 Task: Open a blank sheet, save the file as landing page.docx Insert a table '2 by 1' In first column, add headers, 'Snacks, Vegetables'. Change table style to  Purple
Action: Mouse moved to (257, 175)
Screenshot: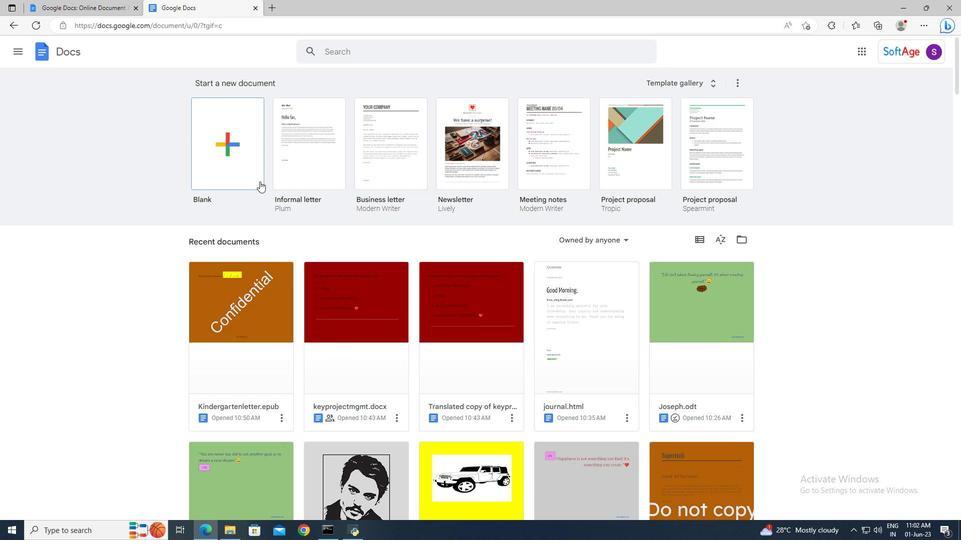 
Action: Mouse pressed left at (257, 175)
Screenshot: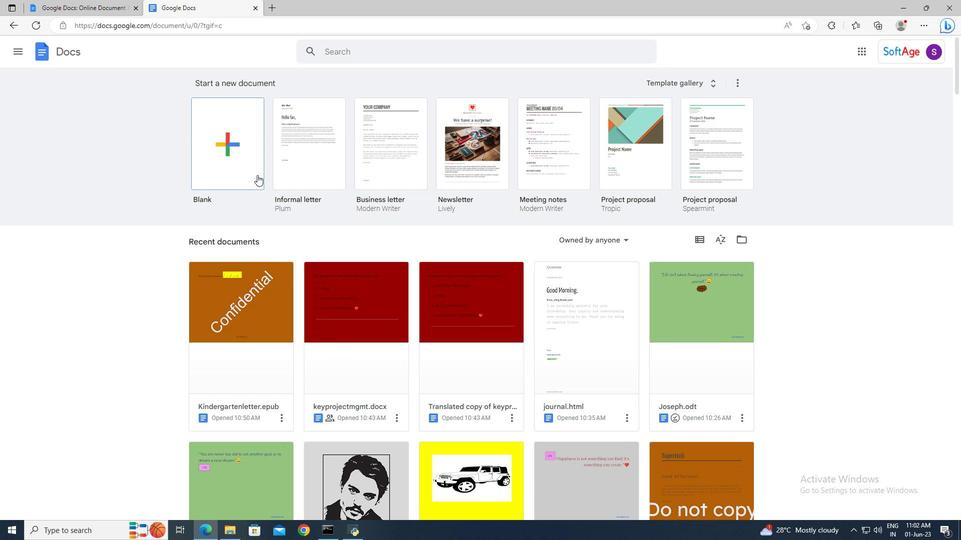 
Action: Mouse moved to (103, 43)
Screenshot: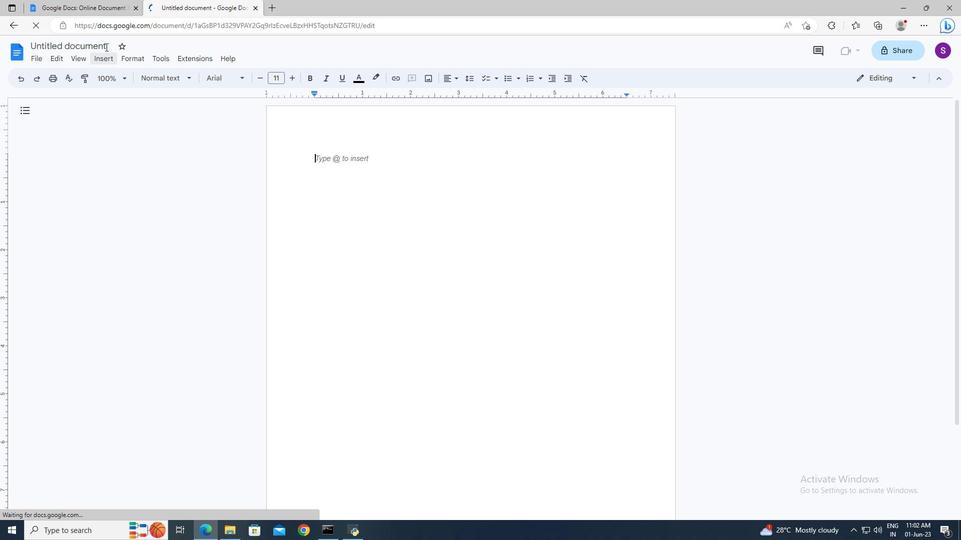 
Action: Mouse pressed left at (103, 43)
Screenshot: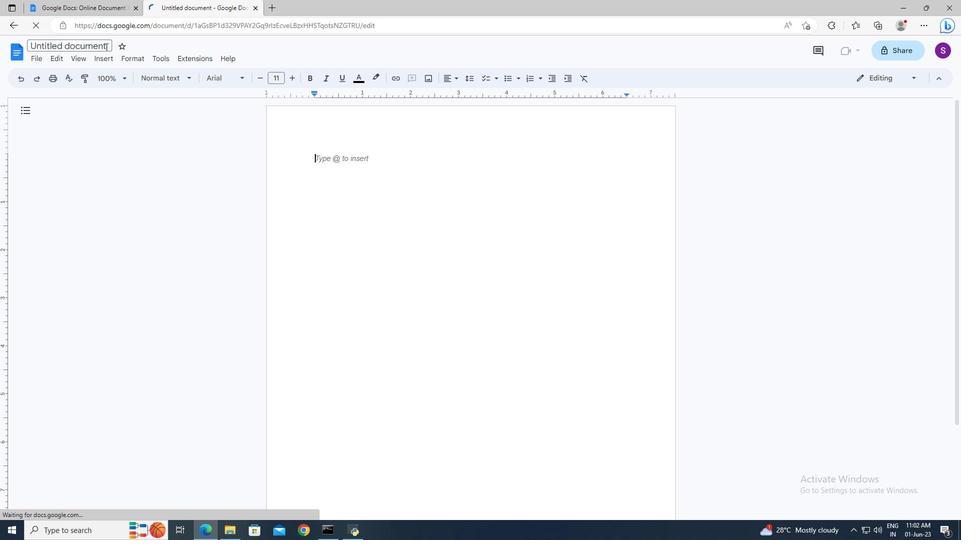 
Action: Key pressed <Key.delete>landing<Key.space>page.docx<Key.enter>
Screenshot: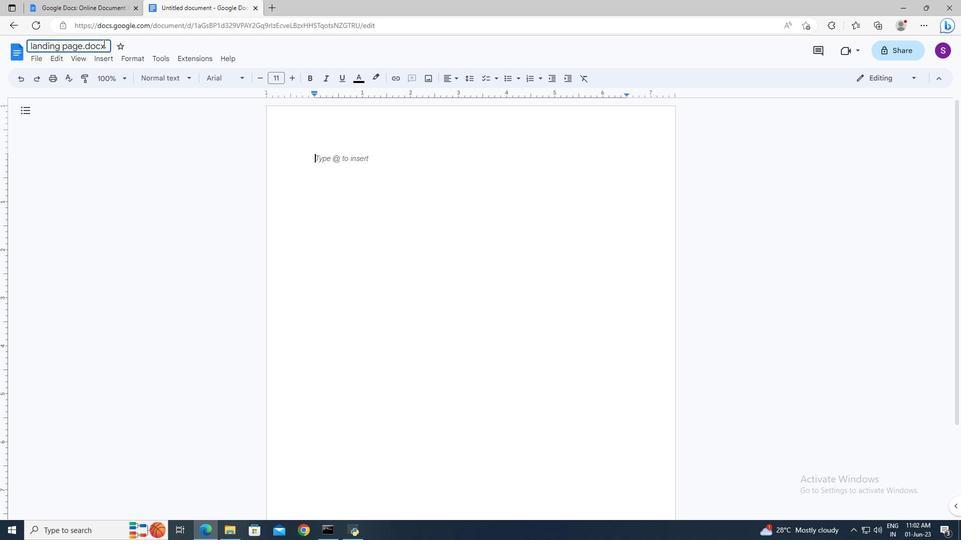 
Action: Mouse moved to (113, 58)
Screenshot: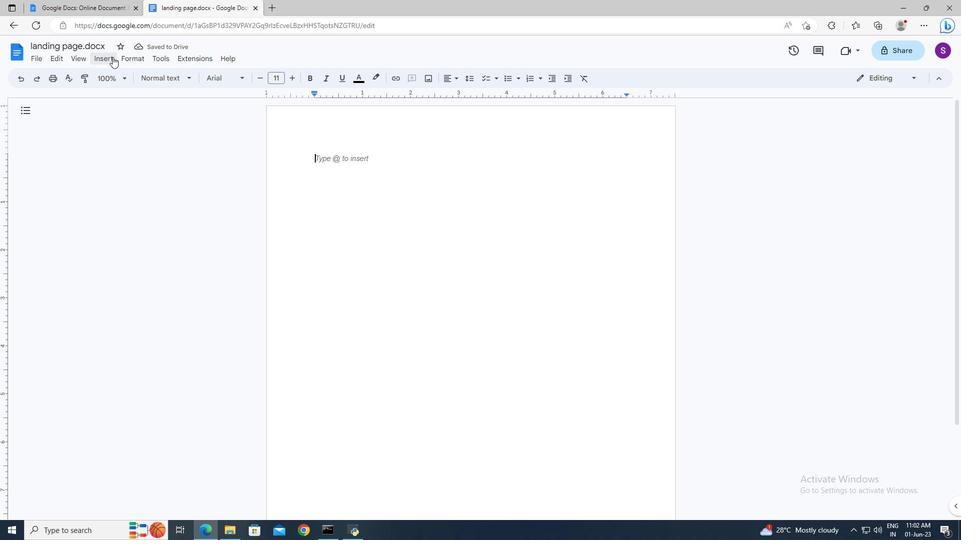 
Action: Mouse pressed left at (113, 58)
Screenshot: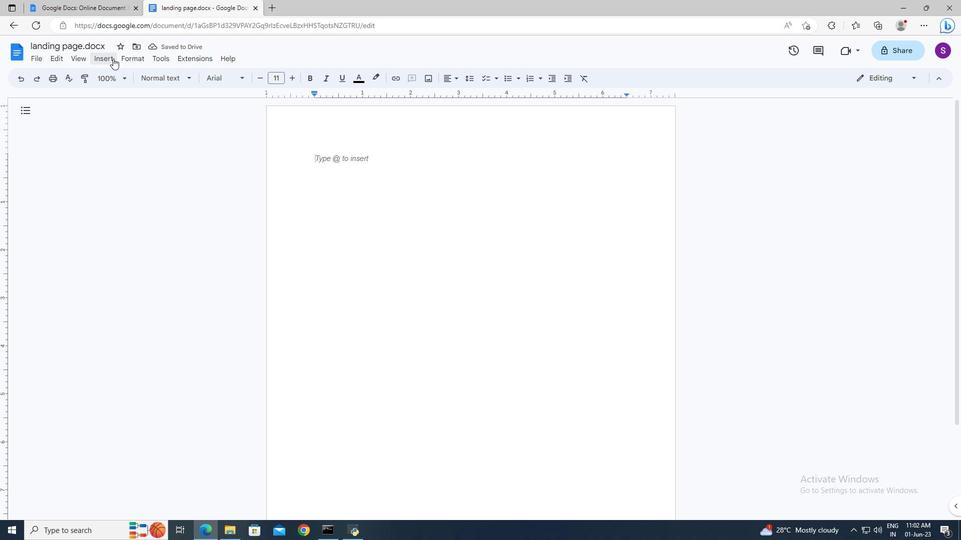 
Action: Mouse moved to (264, 116)
Screenshot: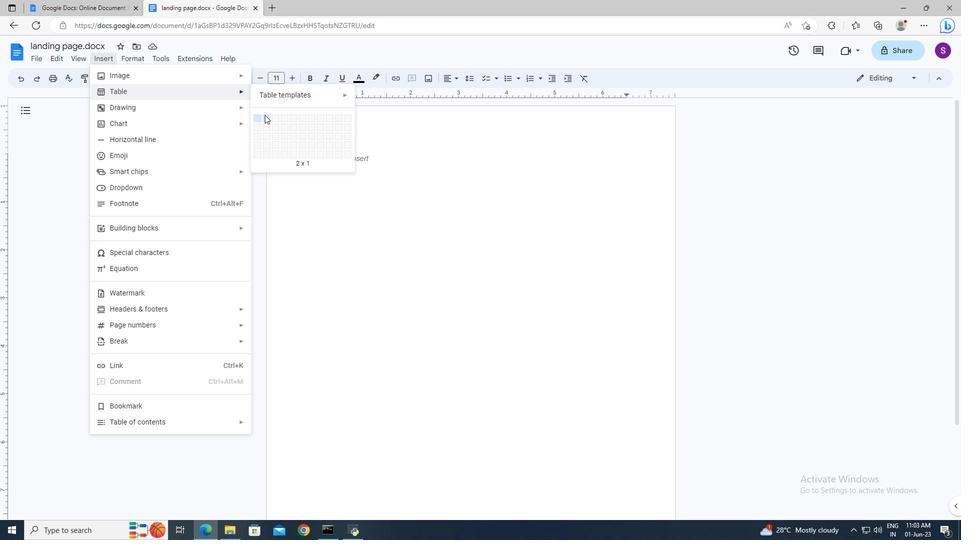 
Action: Mouse pressed left at (264, 116)
Screenshot: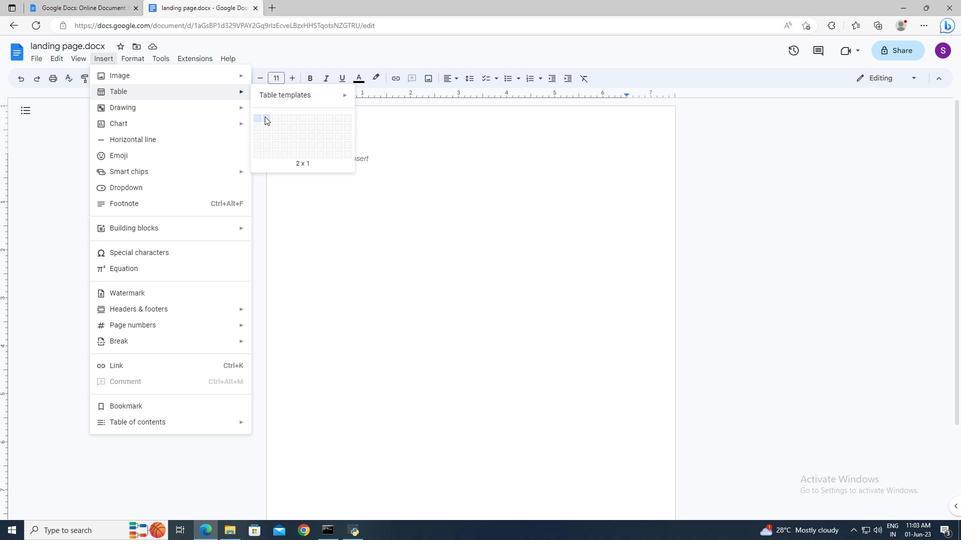 
Action: Mouse moved to (374, 176)
Screenshot: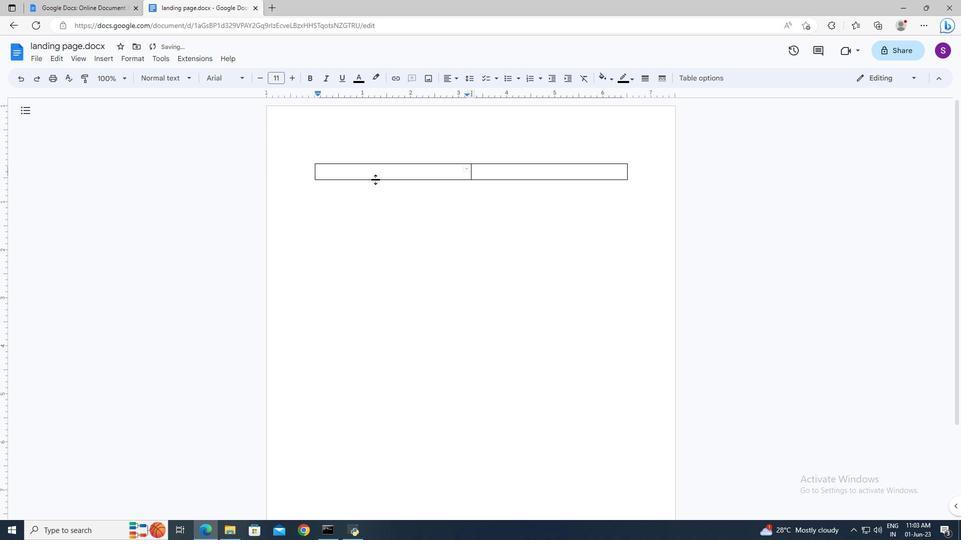 
Action: Key pressed <Key.shift>Sa<Key.backspace>nacks,<Key.backspace><Key.tab><Key.shift>Vegetables
Screenshot: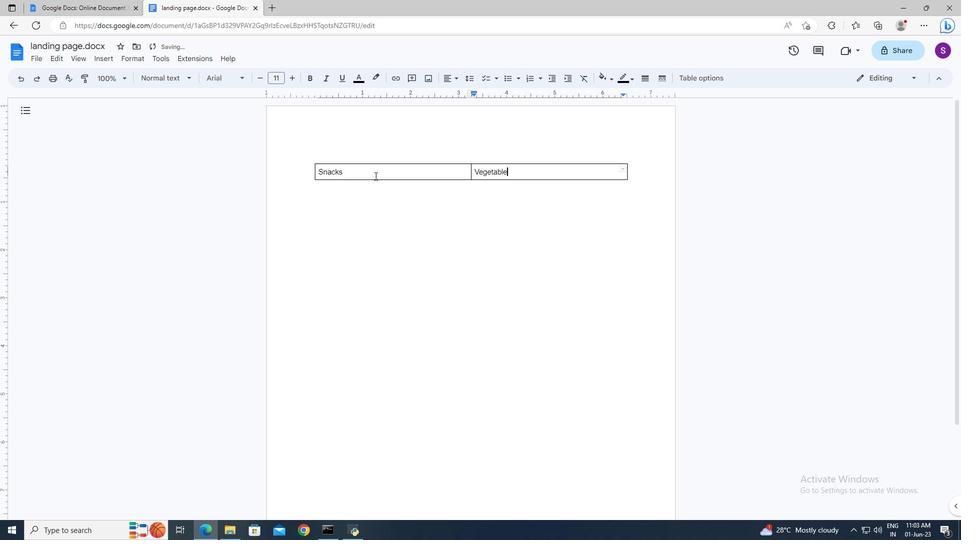 
Action: Mouse moved to (678, 78)
Screenshot: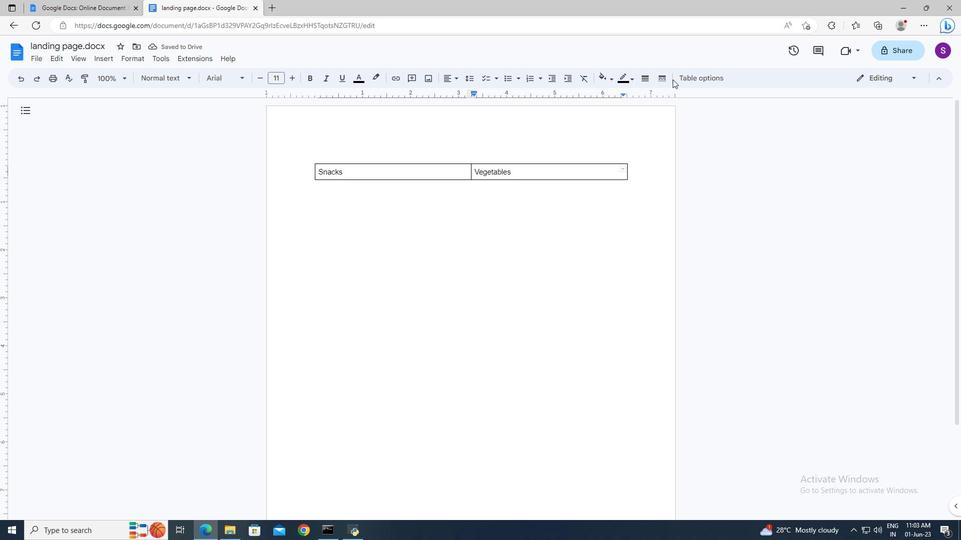 
Action: Mouse pressed left at (678, 78)
Screenshot: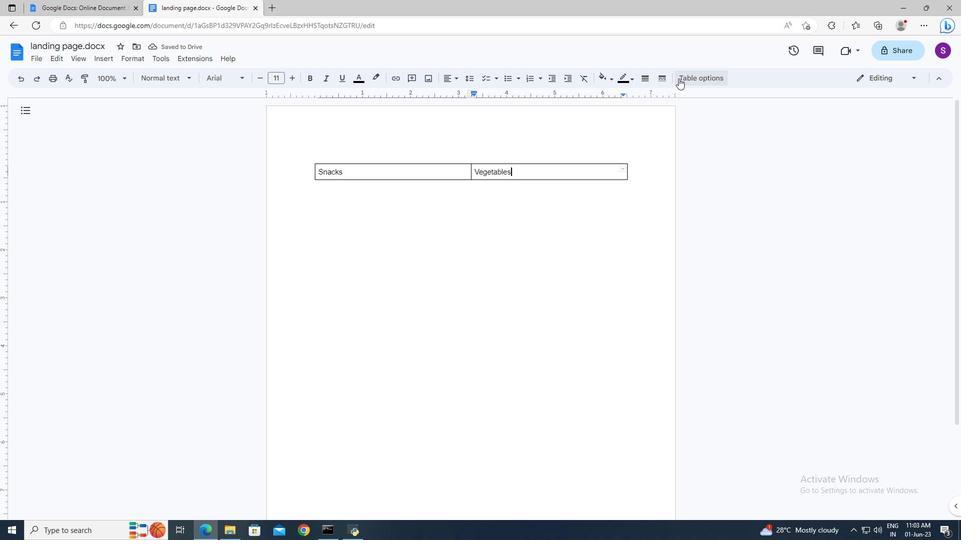
Action: Mouse moved to (817, 228)
Screenshot: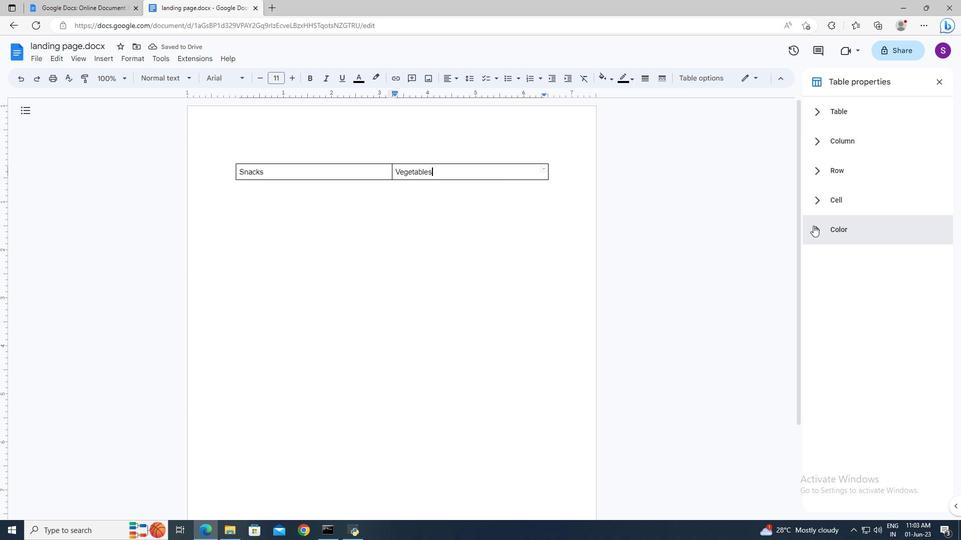 
Action: Mouse pressed left at (817, 228)
Screenshot: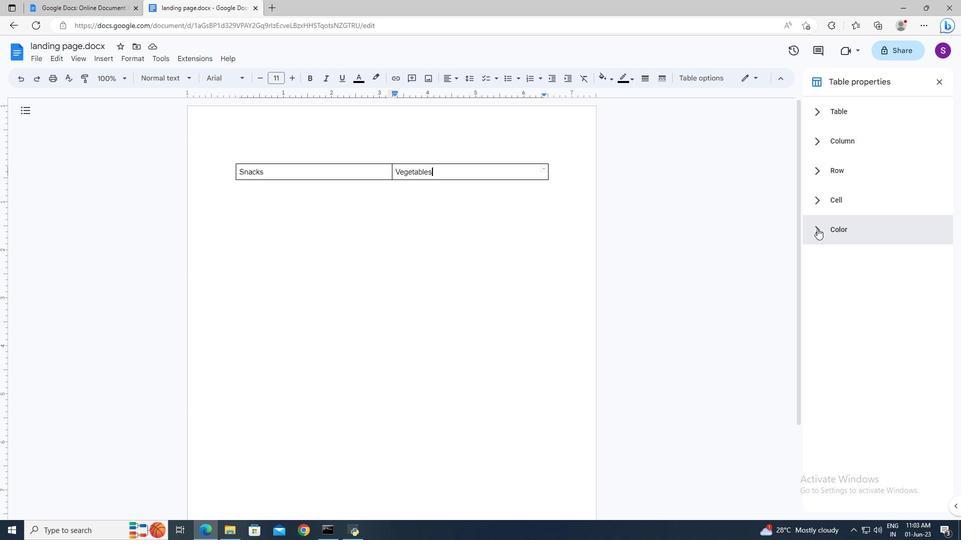 
Action: Mouse moved to (834, 280)
Screenshot: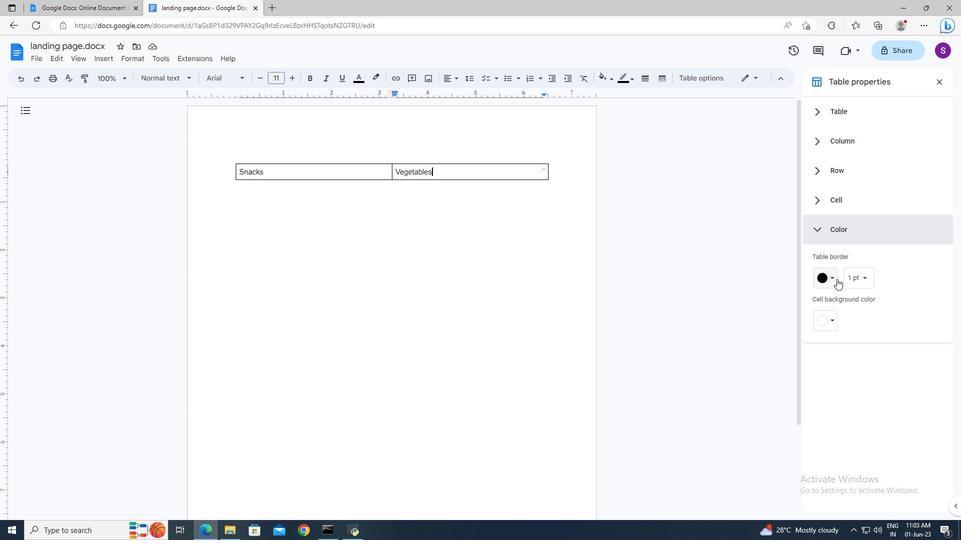 
Action: Mouse pressed left at (834, 280)
Screenshot: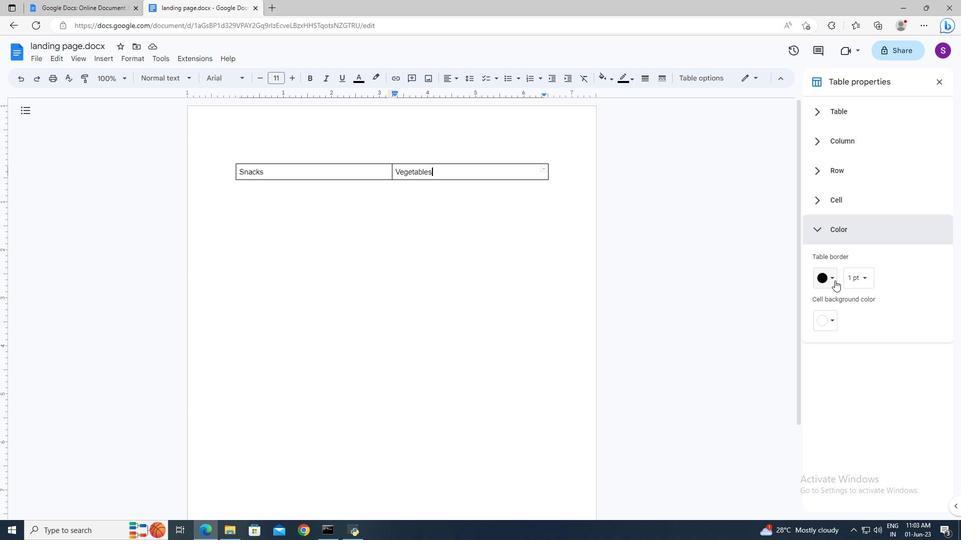 
Action: Mouse moved to (911, 311)
Screenshot: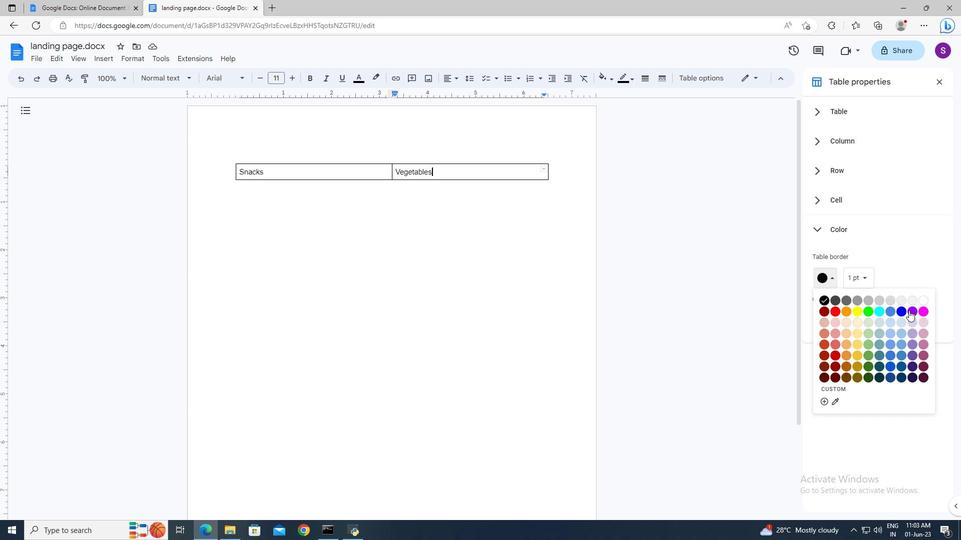 
Action: Mouse pressed left at (911, 311)
Screenshot: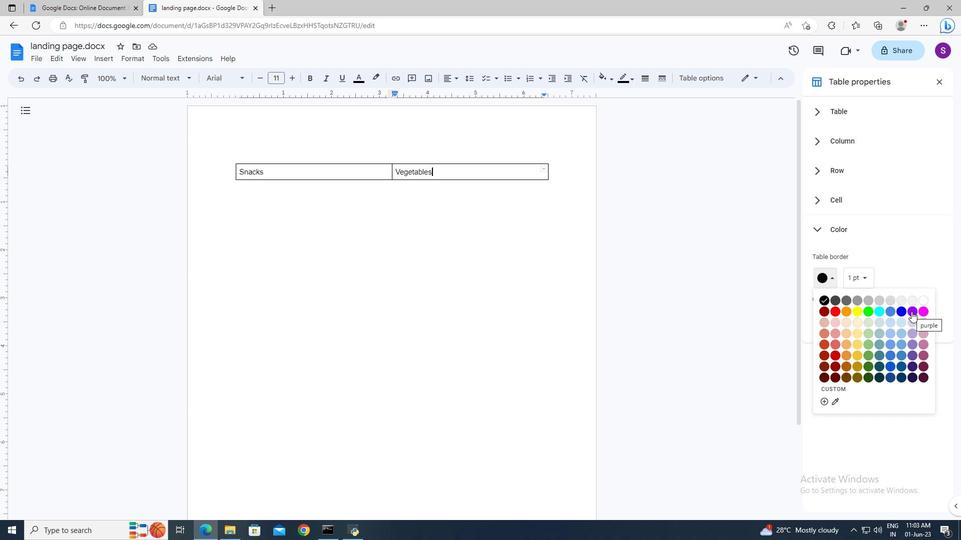 
Action: Mouse moved to (936, 82)
Screenshot: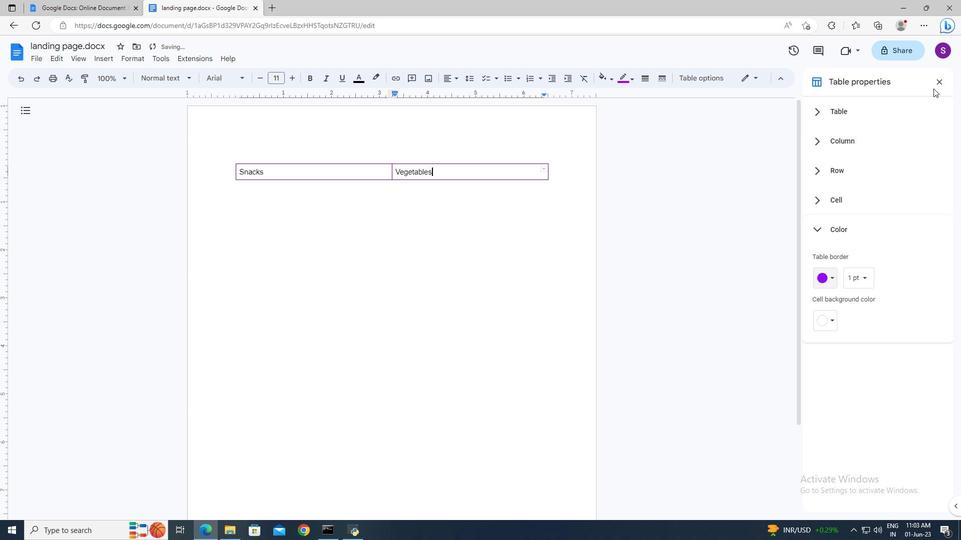 
Action: Mouse pressed left at (936, 82)
Screenshot: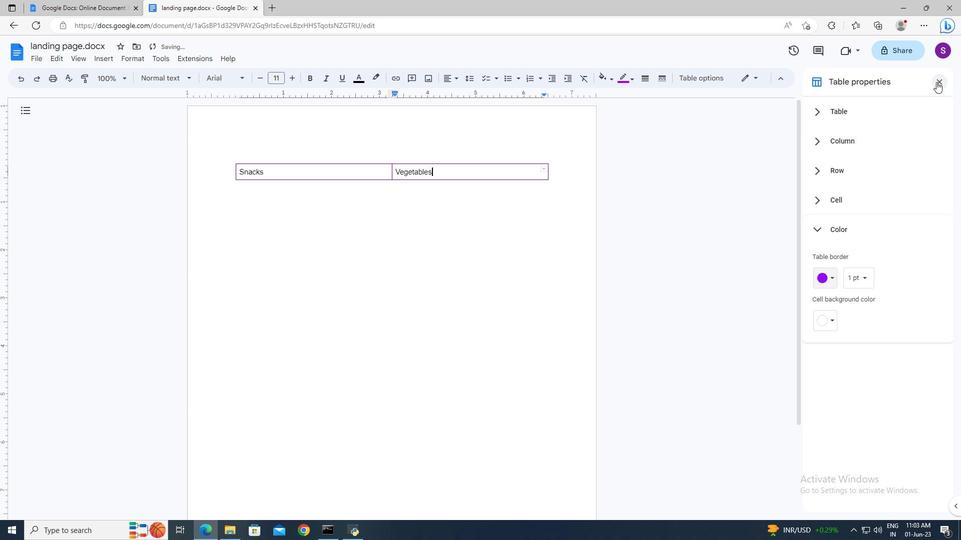 
Action: Mouse moved to (617, 200)
Screenshot: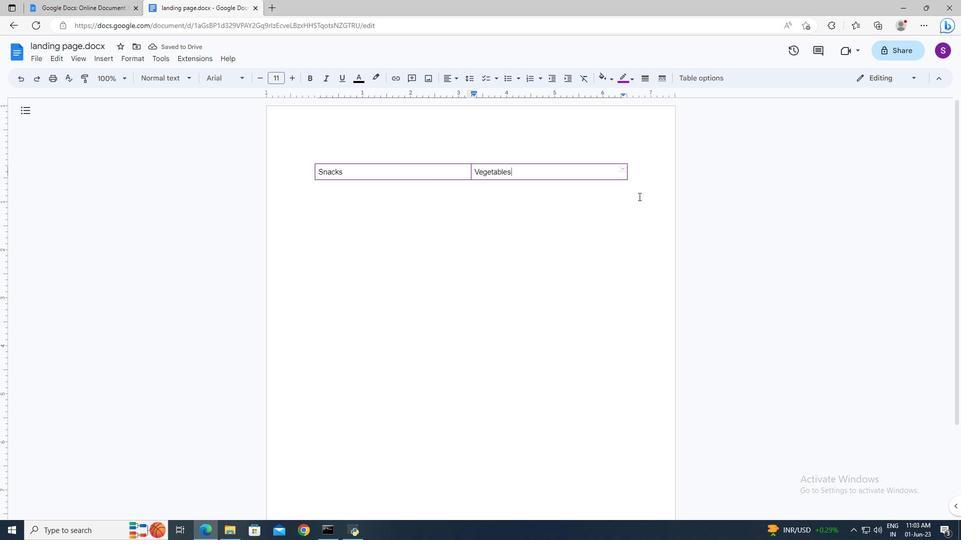 
